 Task: Schedule a meeting titled 'Network Event' with rohanraj.sharma@softage.net from 12:00 AM on 6/27/2023 to 12:00 AM on 6/28/2023.
Action: Mouse moved to (13, 68)
Screenshot: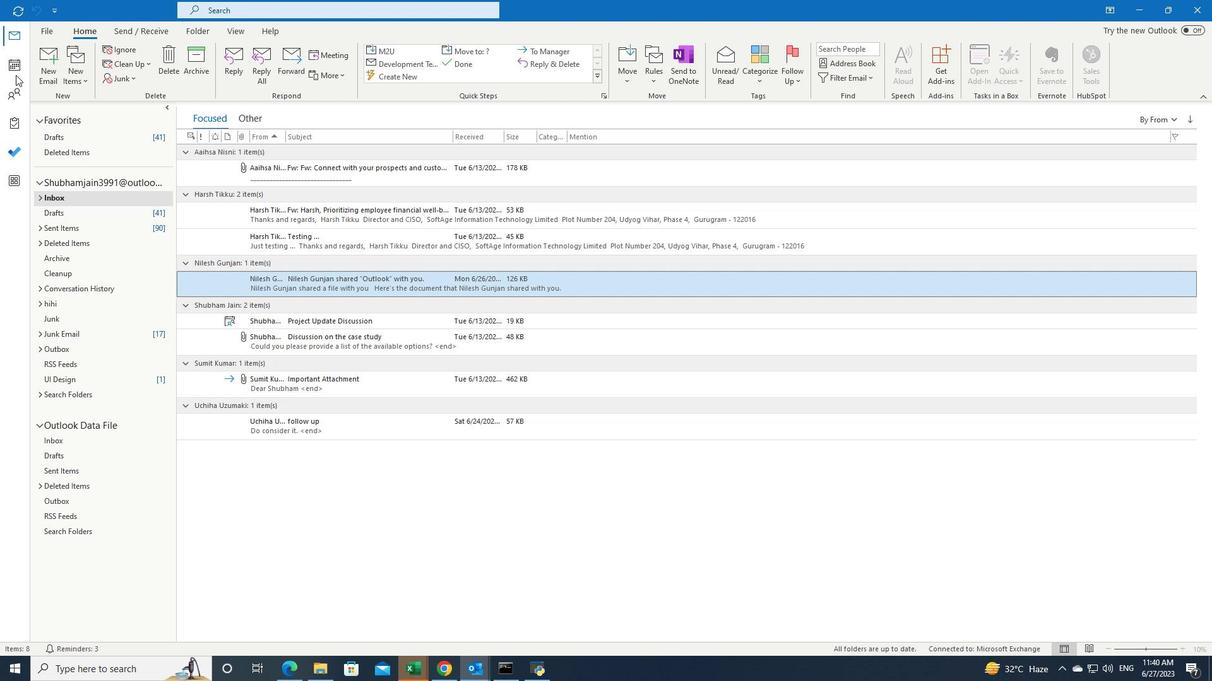 
Action: Mouse pressed left at (13, 68)
Screenshot: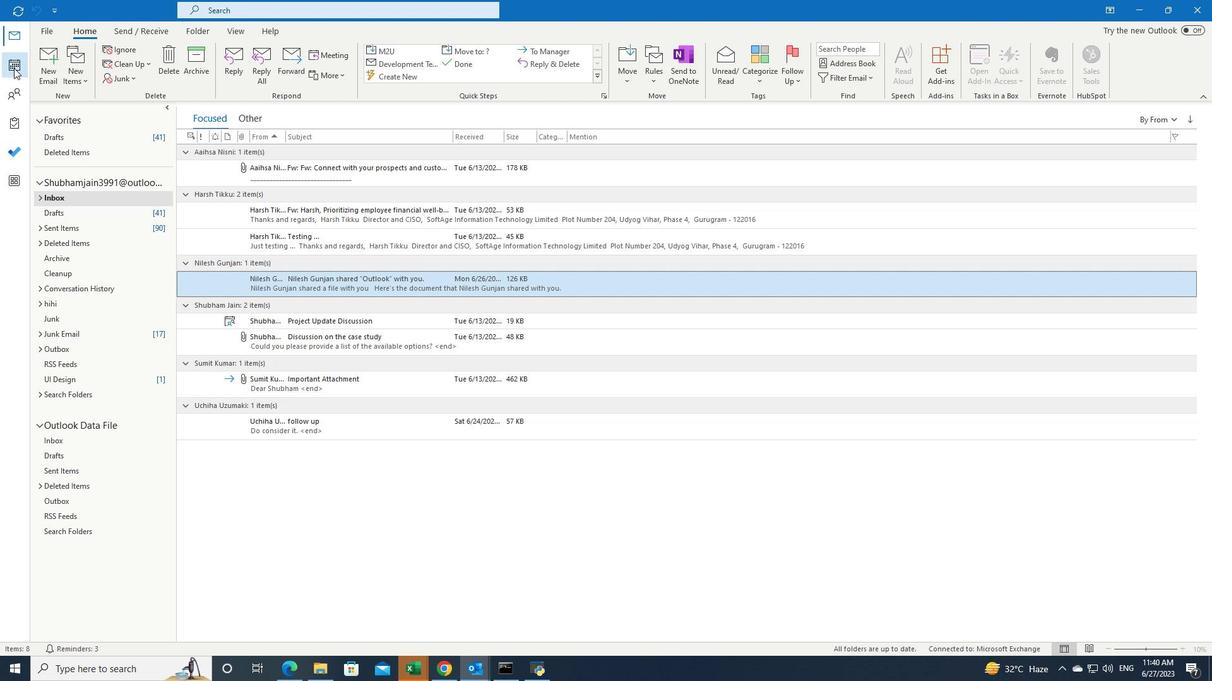 
Action: Mouse moved to (185, 77)
Screenshot: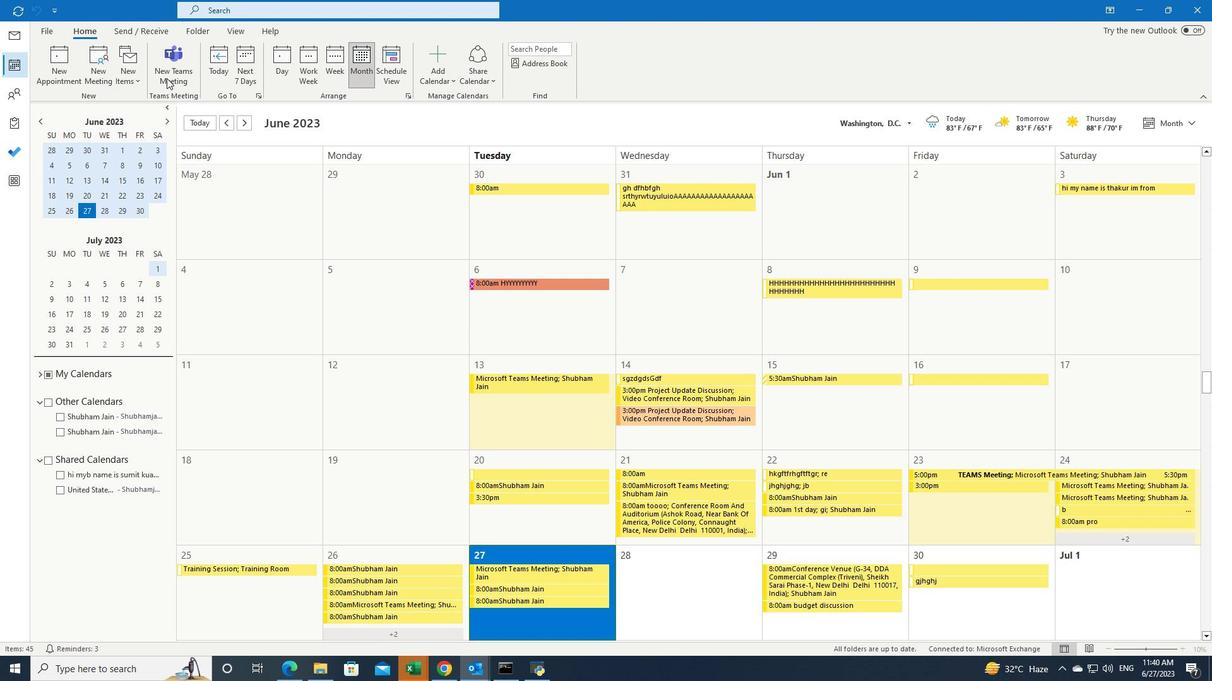 
Action: Mouse pressed left at (185, 77)
Screenshot: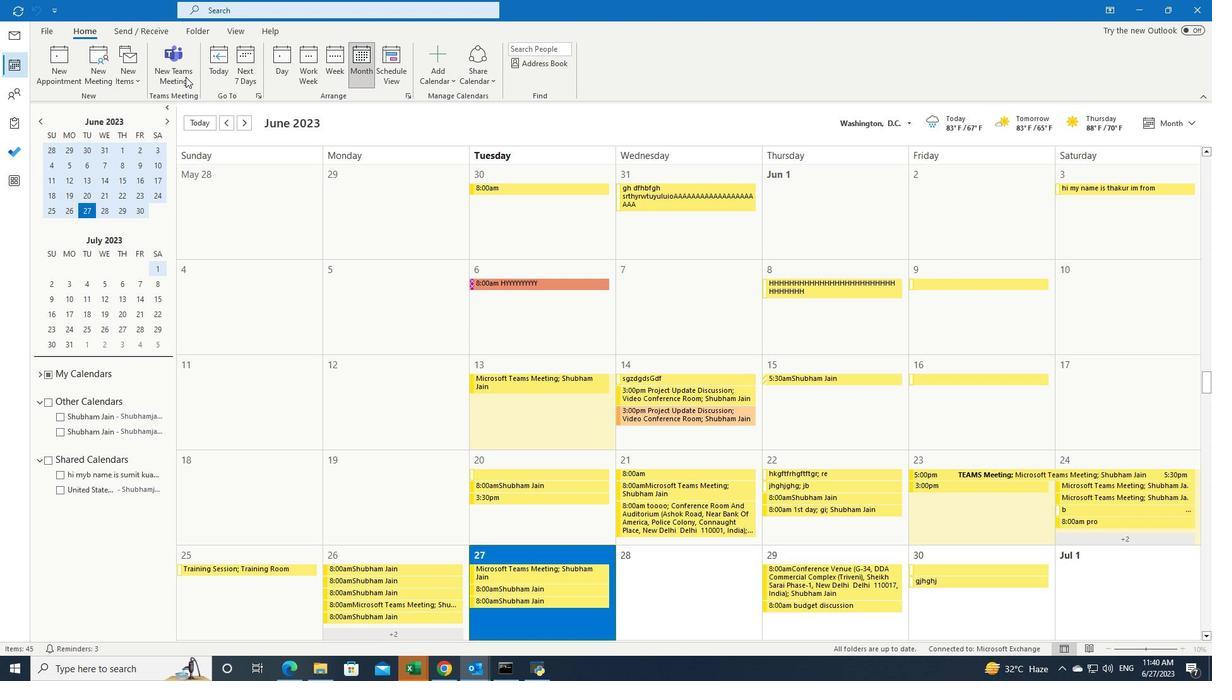 
Action: Key pressed <Key.shift>Network<Key.space><Key.shift>Event
Screenshot: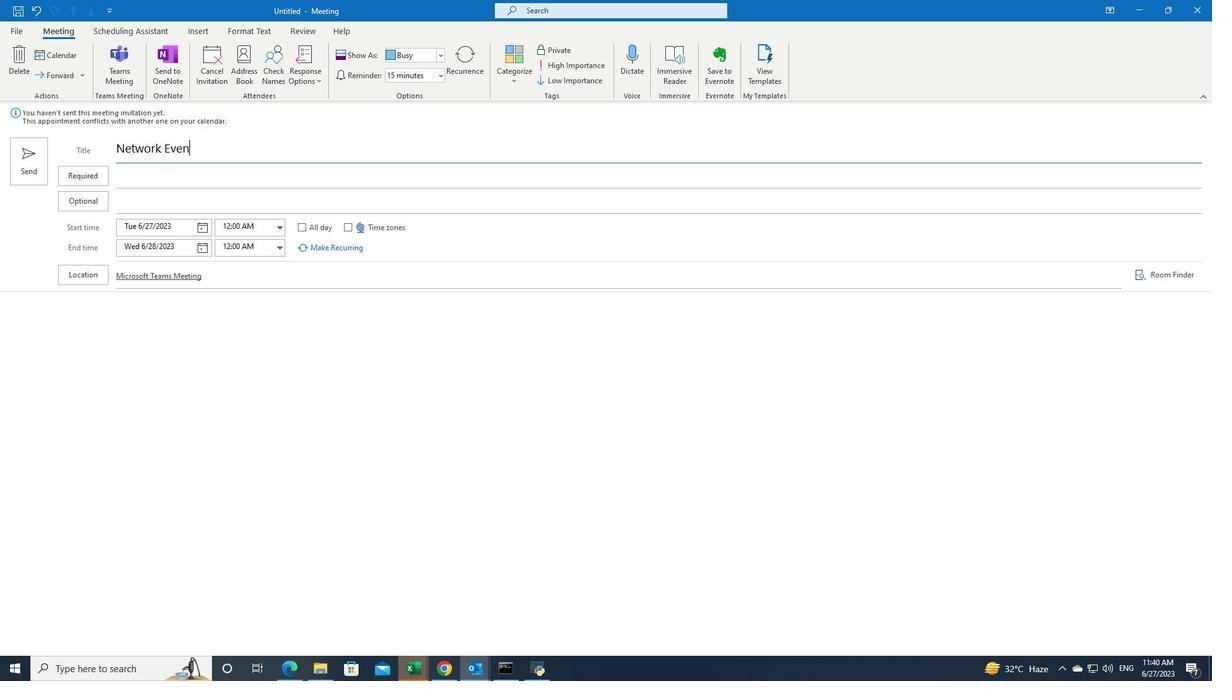 
Action: Mouse moved to (177, 183)
Screenshot: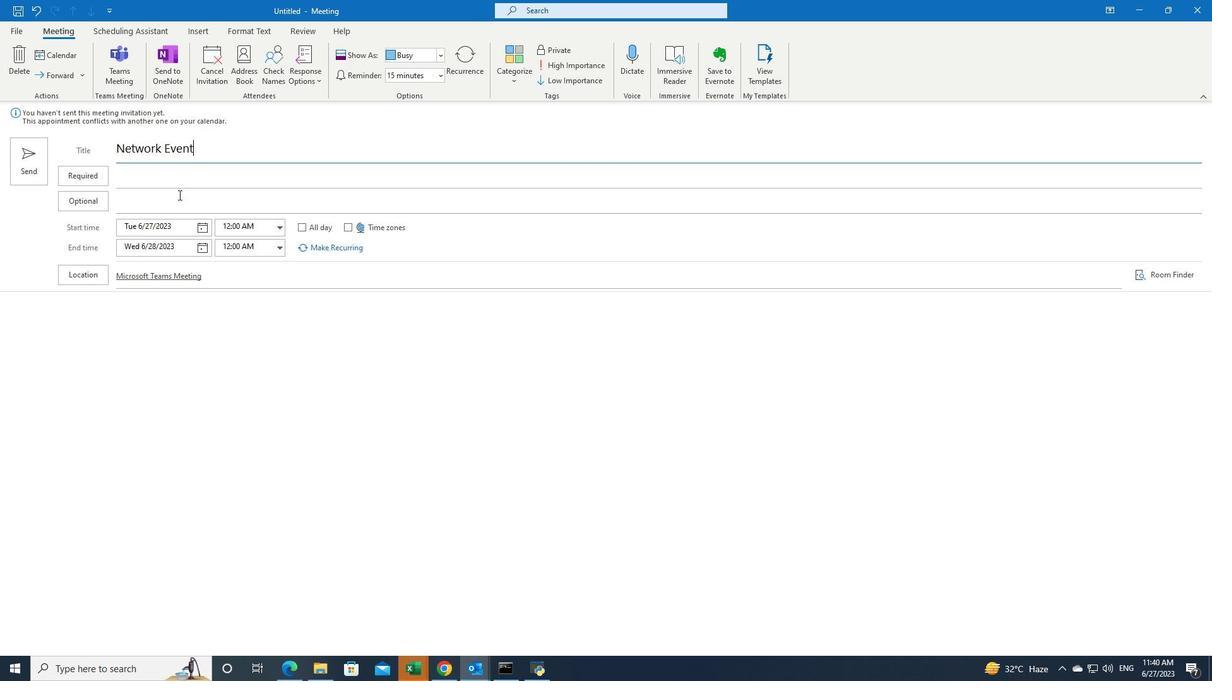 
Action: Mouse pressed left at (177, 183)
Screenshot: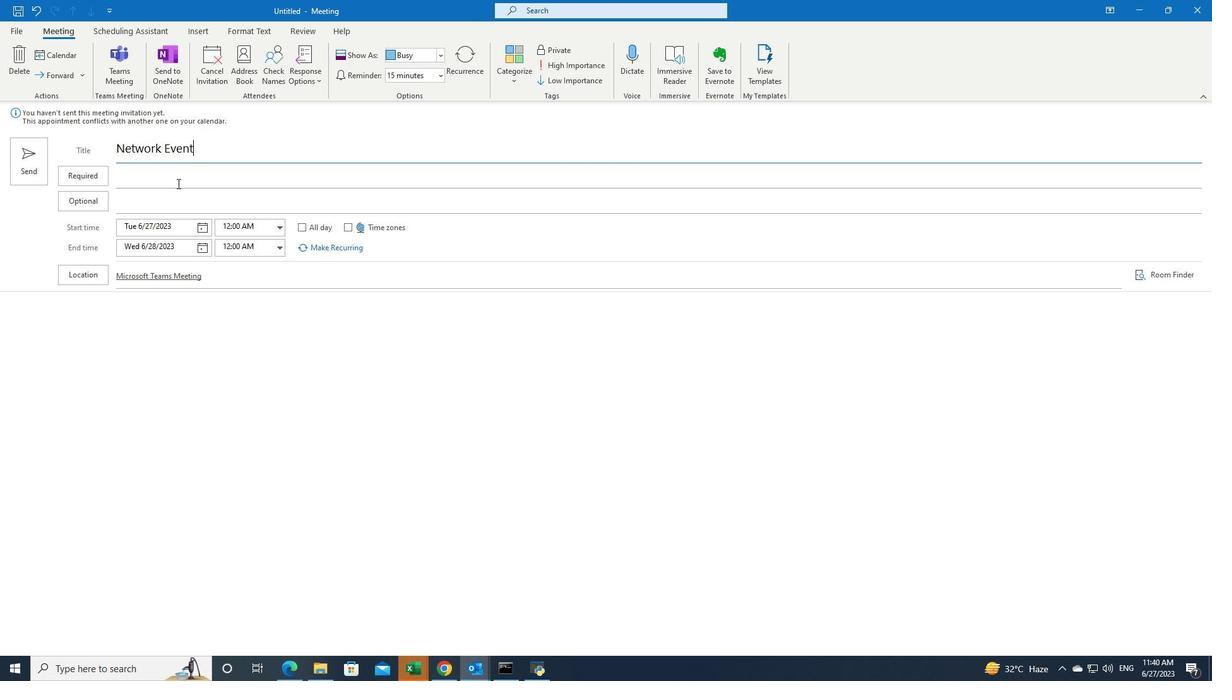 
Action: Key pressed rohanraj.sharma<Key.shift>@softage.net<Key.enter>
Screenshot: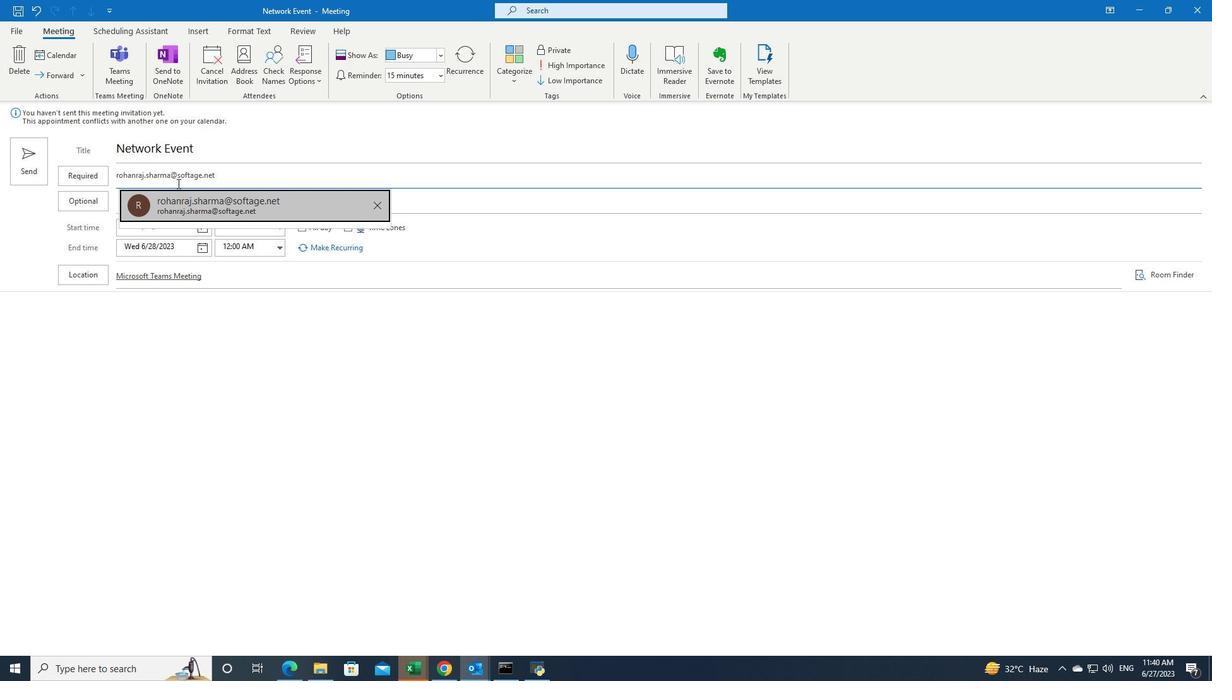 
Action: Mouse moved to (204, 232)
Screenshot: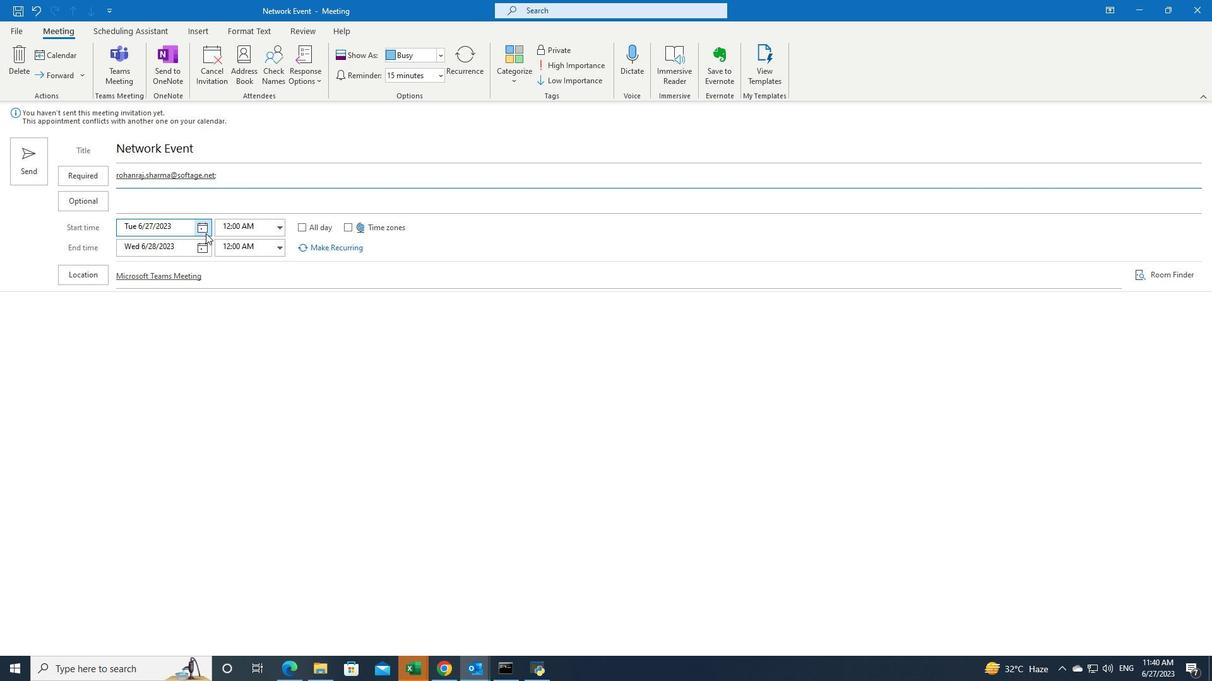 
Action: Mouse pressed left at (204, 232)
Screenshot: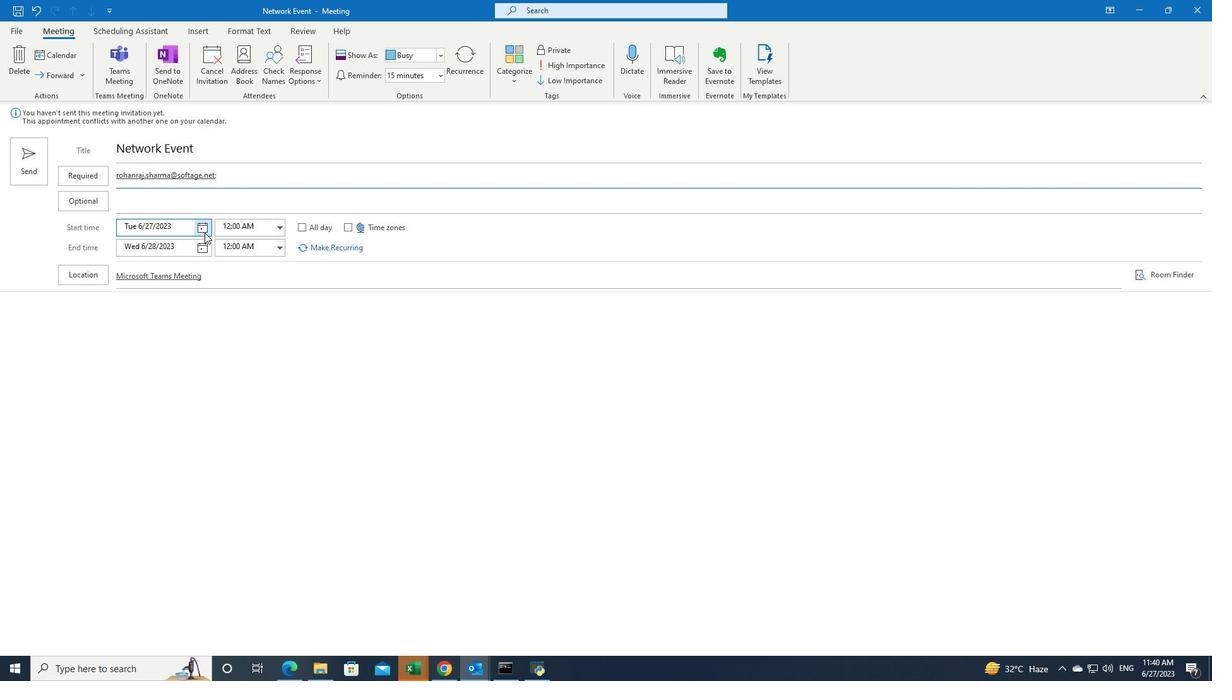 
Action: Mouse moved to (202, 243)
Screenshot: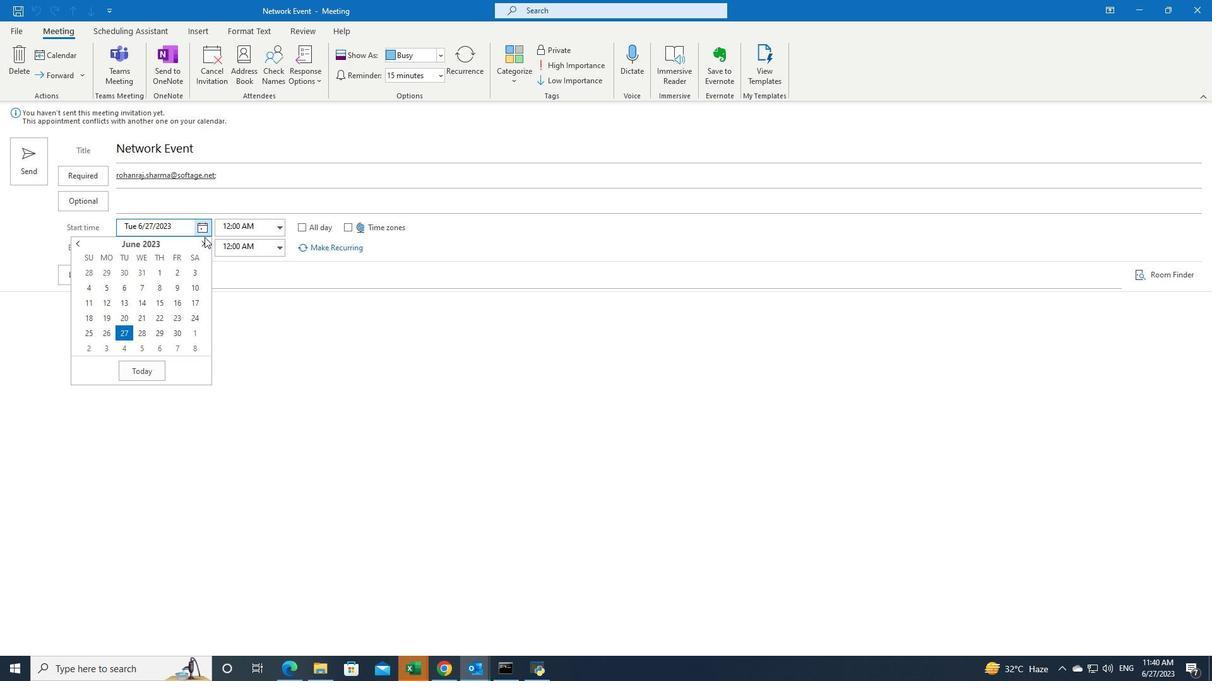 
Action: Mouse pressed left at (202, 243)
Screenshot: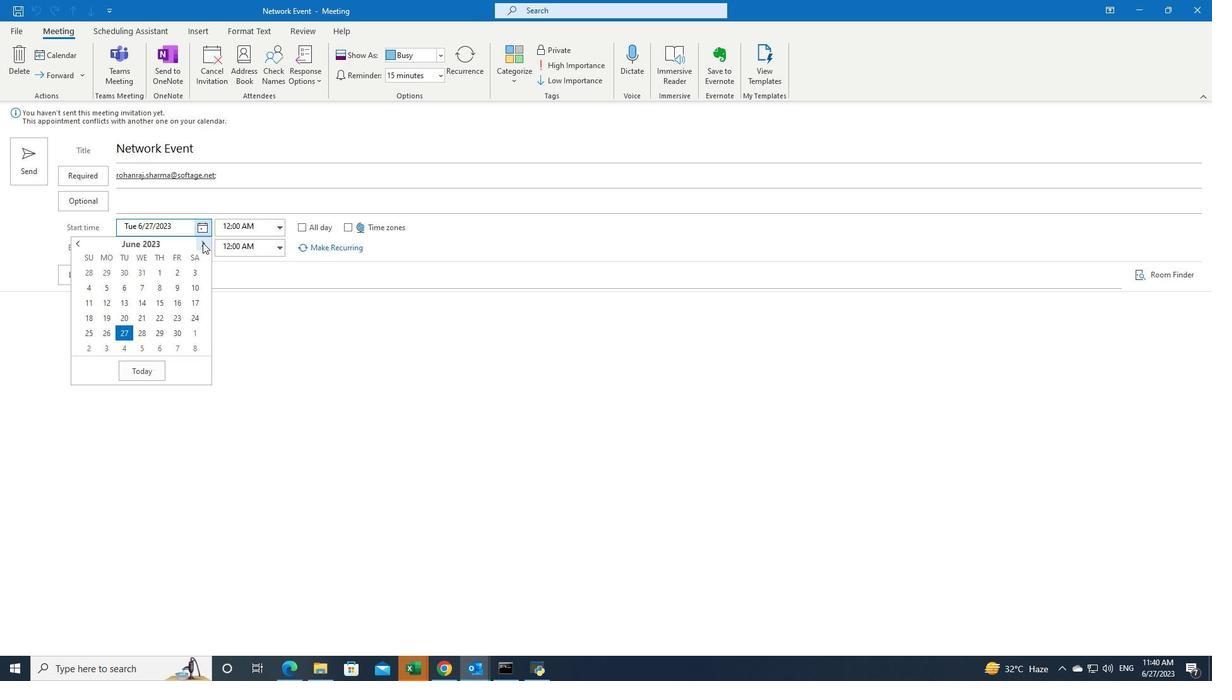 
Action: Mouse moved to (160, 314)
Screenshot: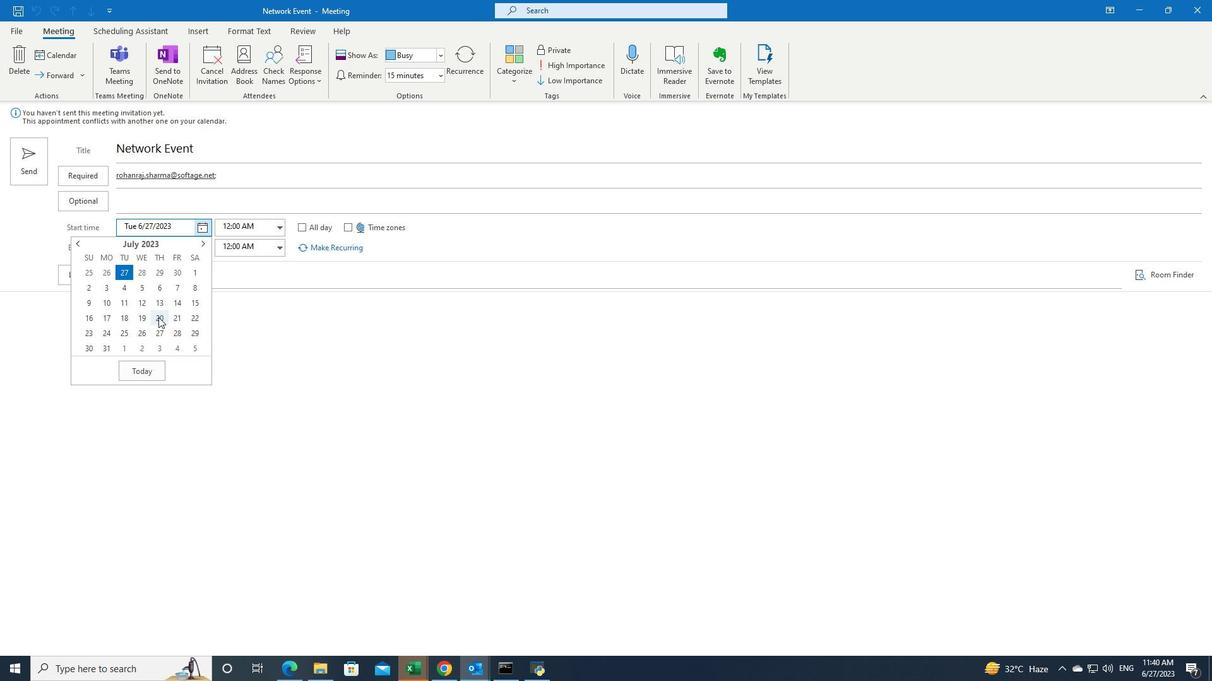 
Action: Mouse pressed left at (160, 314)
Screenshot: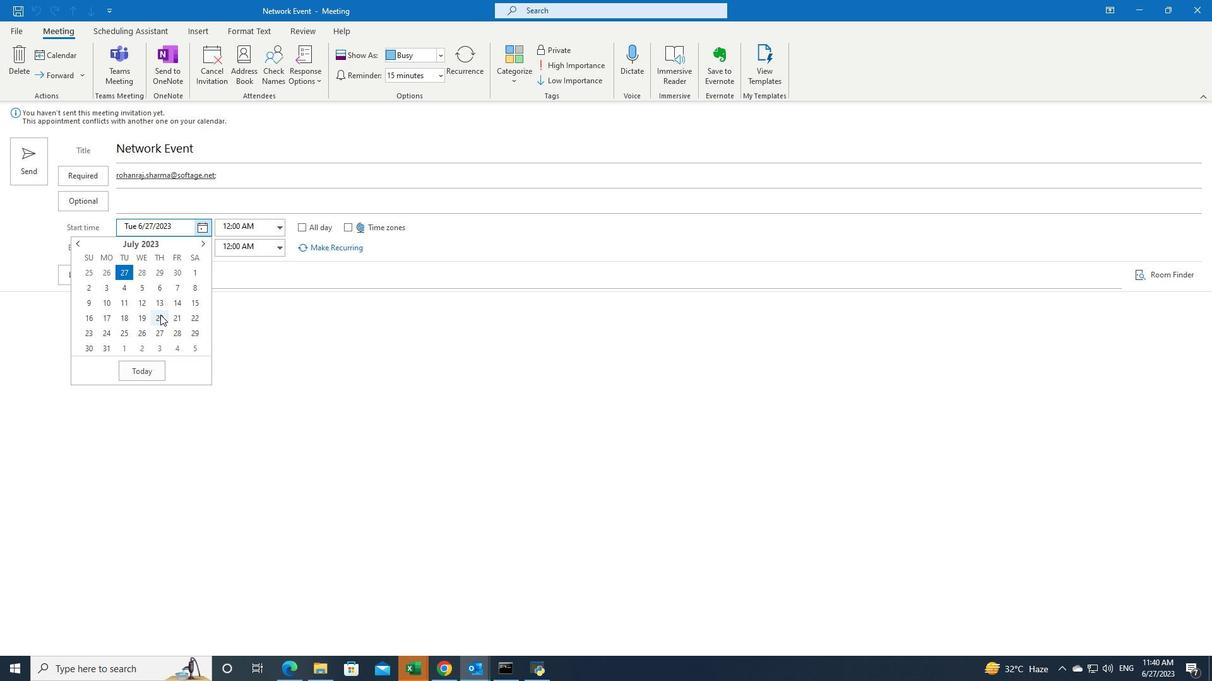 
Action: Mouse moved to (207, 328)
Screenshot: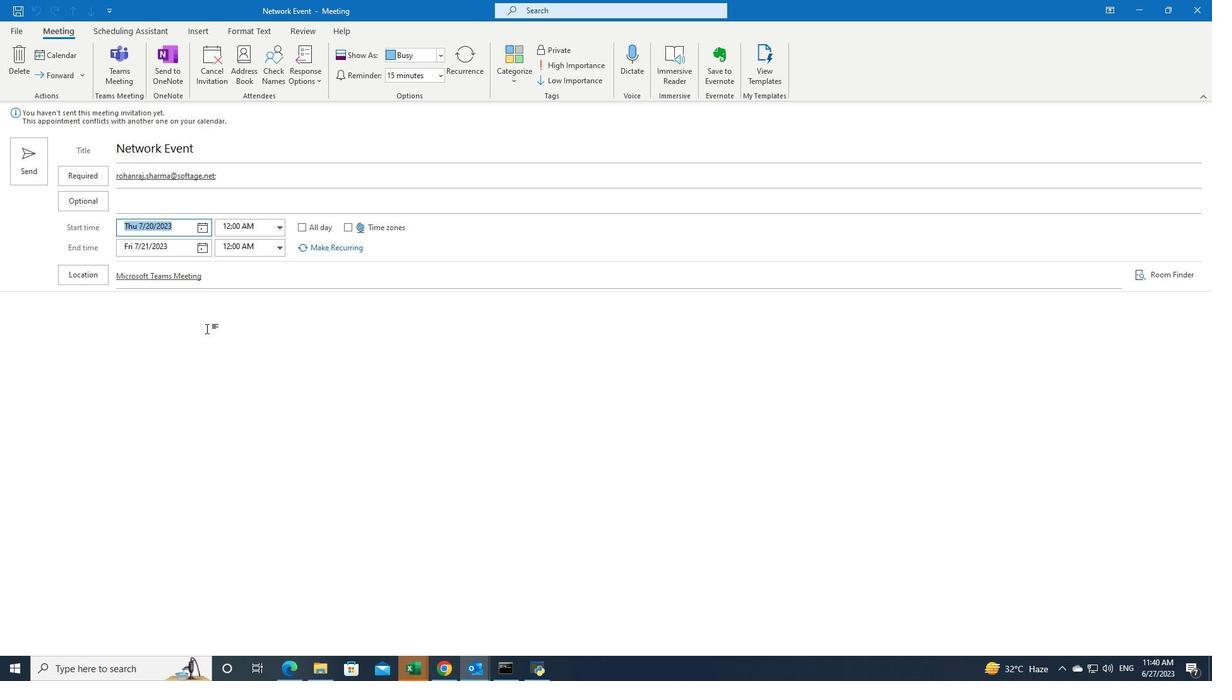 
